 Task: Use the formula "GAMMA.INV" in spreadsheet "Project protfolio".
Action: Mouse moved to (98, 68)
Screenshot: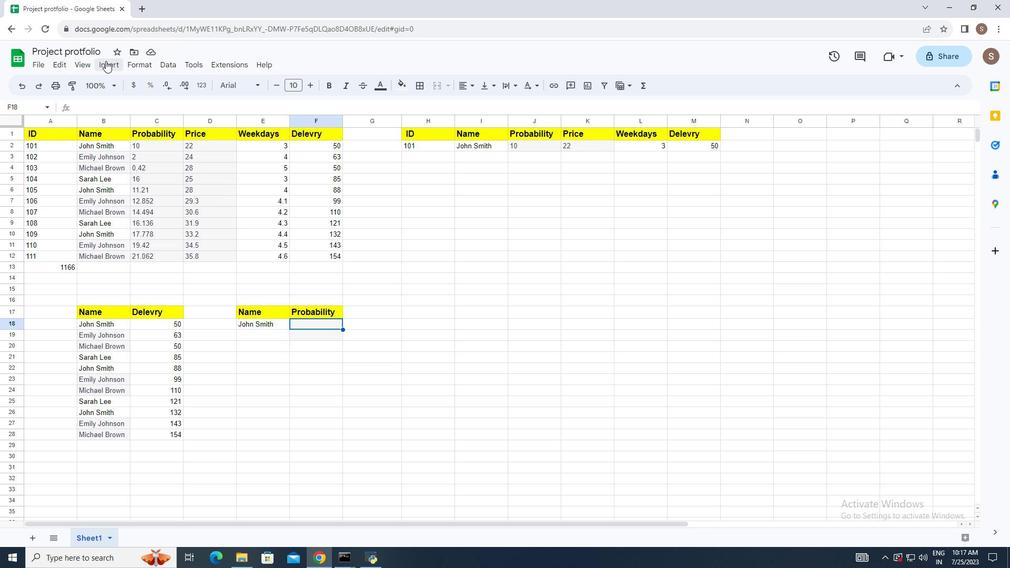 
Action: Mouse pressed left at (98, 68)
Screenshot: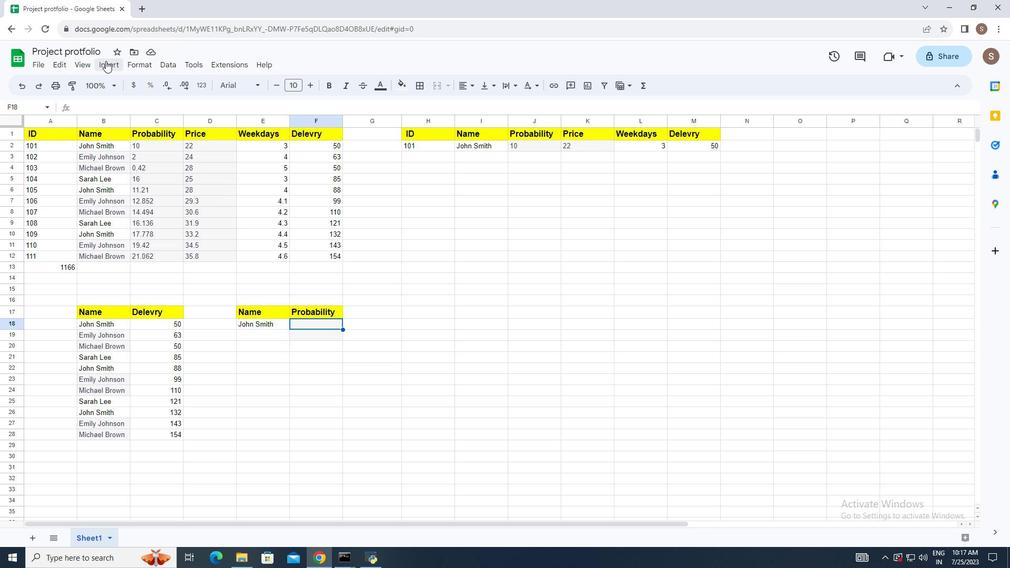 
Action: Mouse moved to (141, 251)
Screenshot: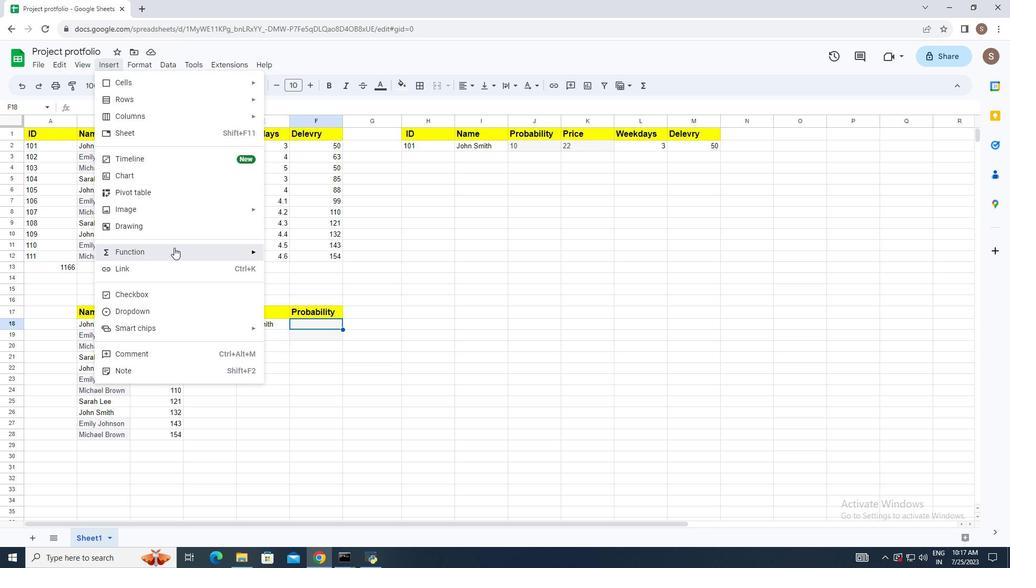 
Action: Mouse pressed left at (141, 251)
Screenshot: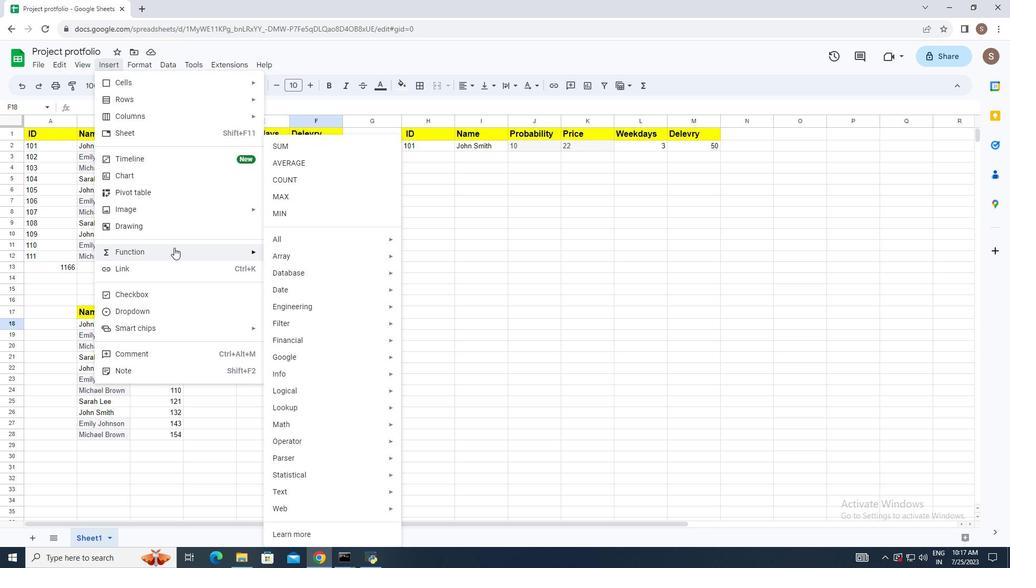
Action: Mouse moved to (105, 61)
Screenshot: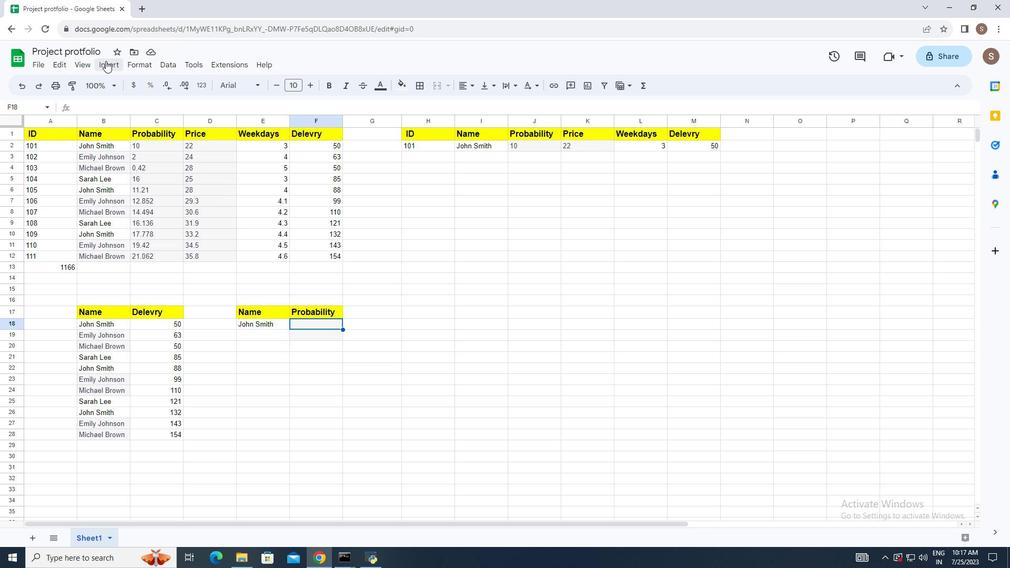 
Action: Mouse pressed left at (105, 61)
Screenshot: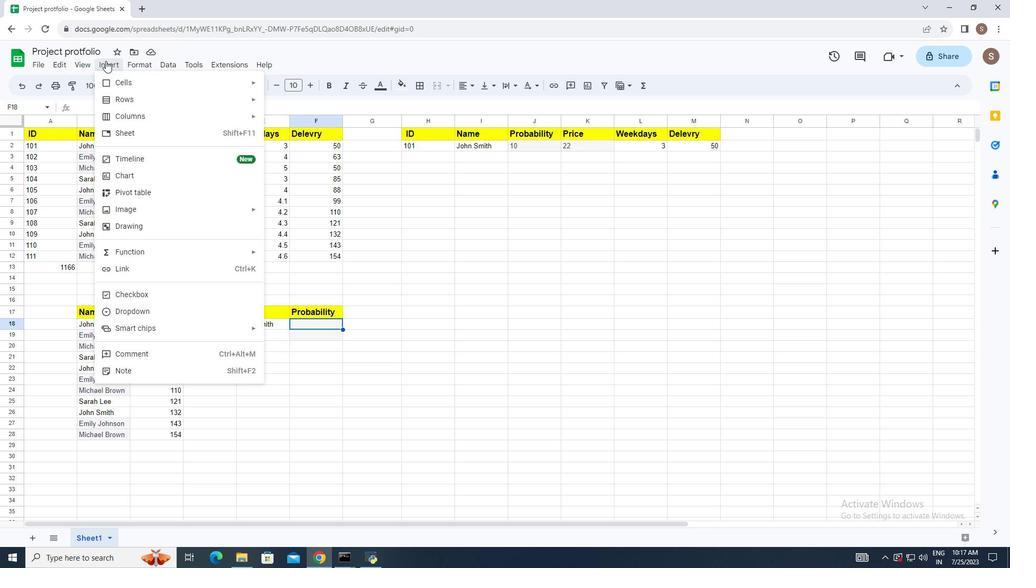 
Action: Mouse moved to (174, 247)
Screenshot: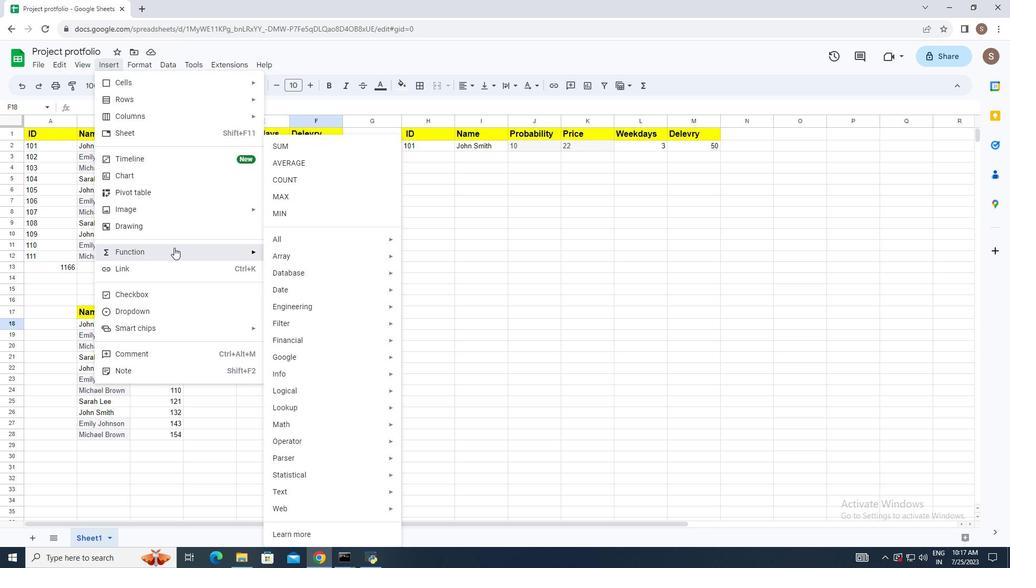 
Action: Mouse pressed left at (174, 247)
Screenshot: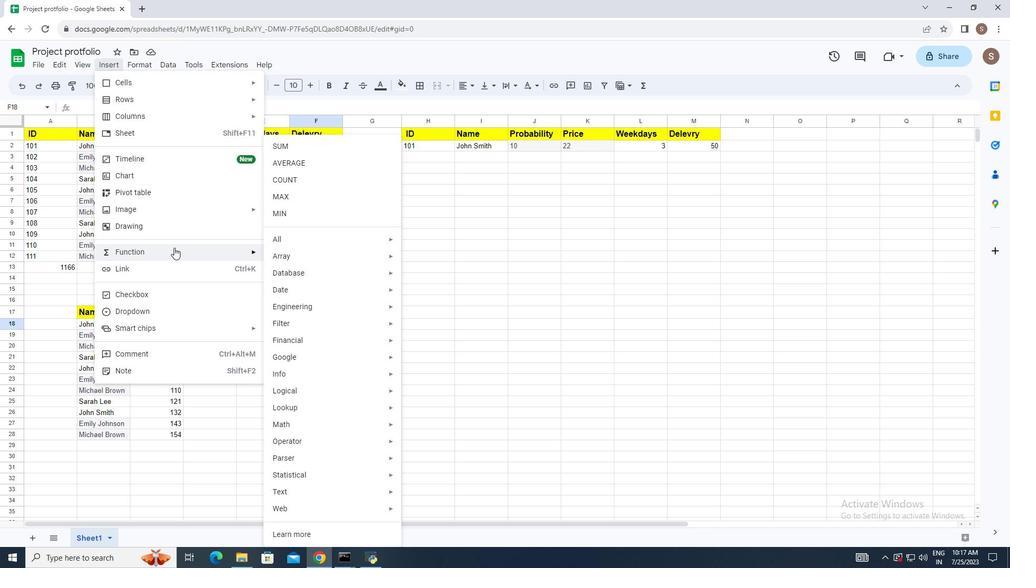 
Action: Mouse moved to (294, 238)
Screenshot: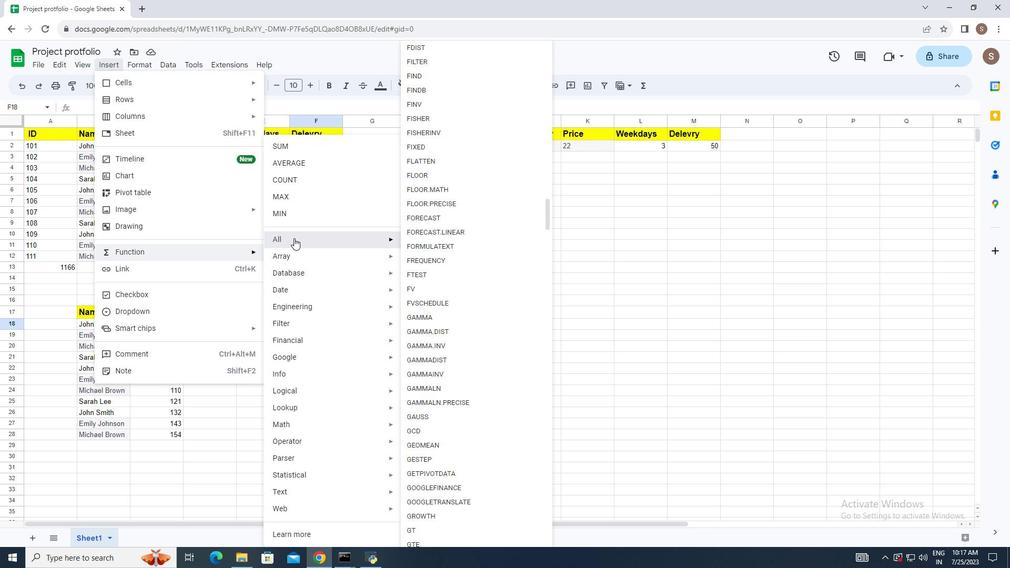 
Action: Mouse pressed left at (294, 238)
Screenshot: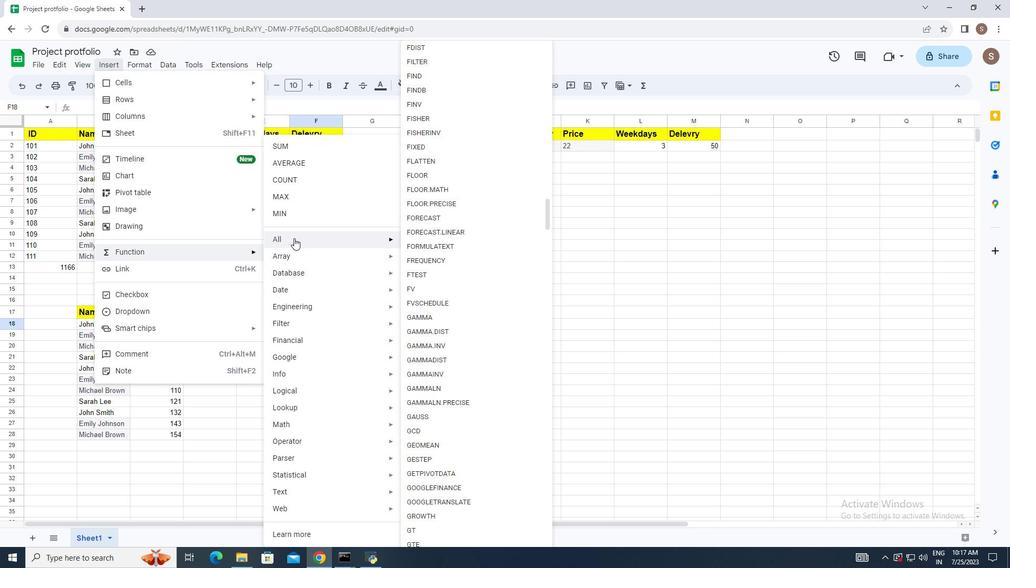 
Action: Mouse moved to (475, 347)
Screenshot: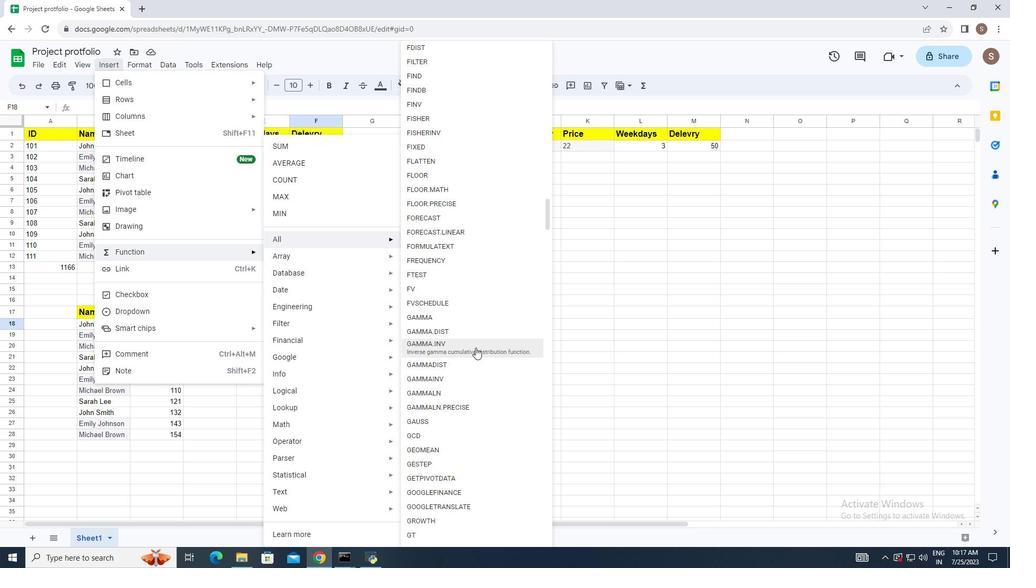 
Action: Mouse pressed left at (475, 347)
Screenshot: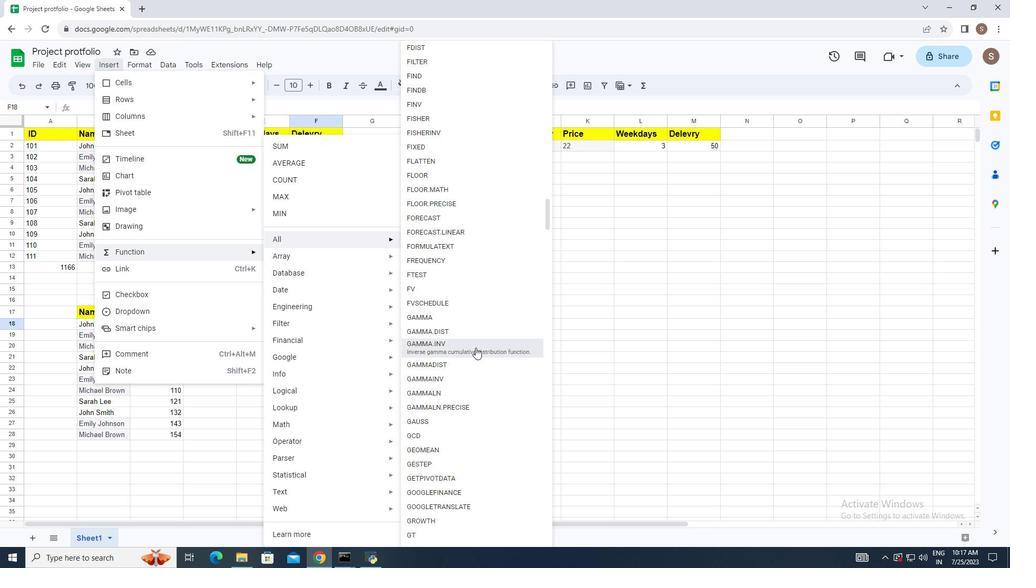 
Action: Mouse moved to (417, 359)
Screenshot: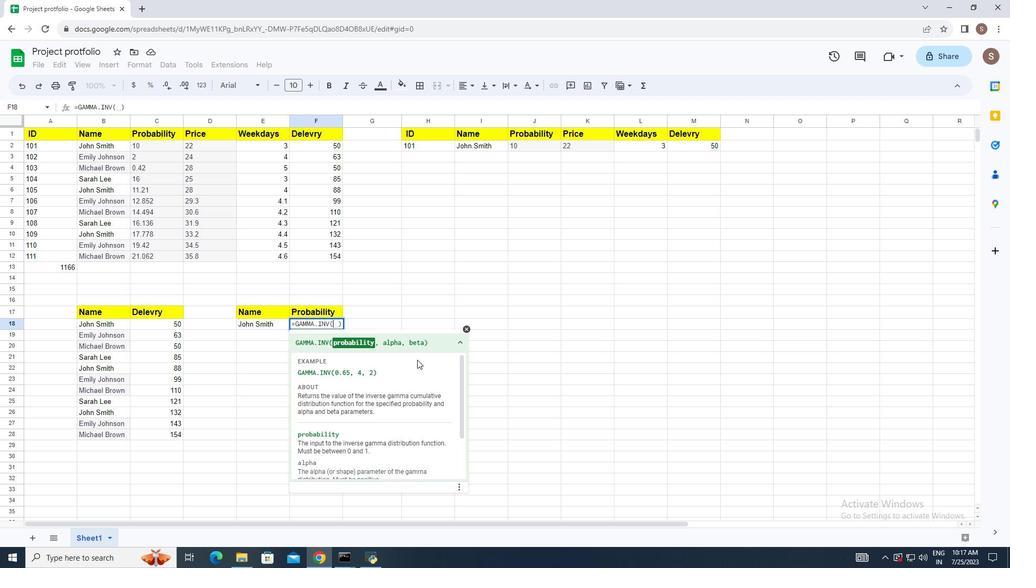 
Action: Key pressed 0.65,<Key.space>4,<Key.space>2<Key.enter>
Screenshot: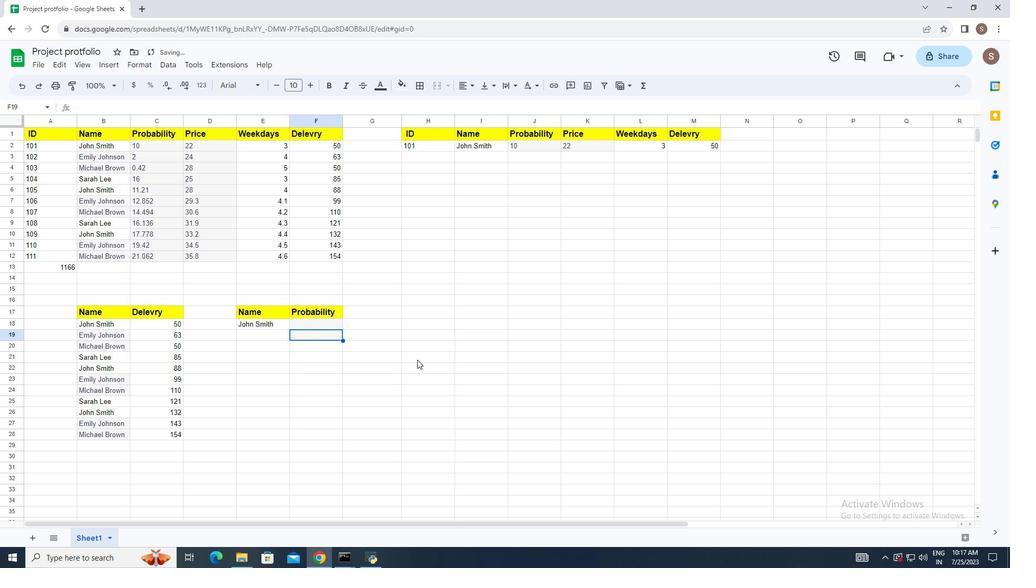 
